 Task: Add Solgar Omega -3 Fish Oil Concentrate to the cart.
Action: Mouse moved to (244, 110)
Screenshot: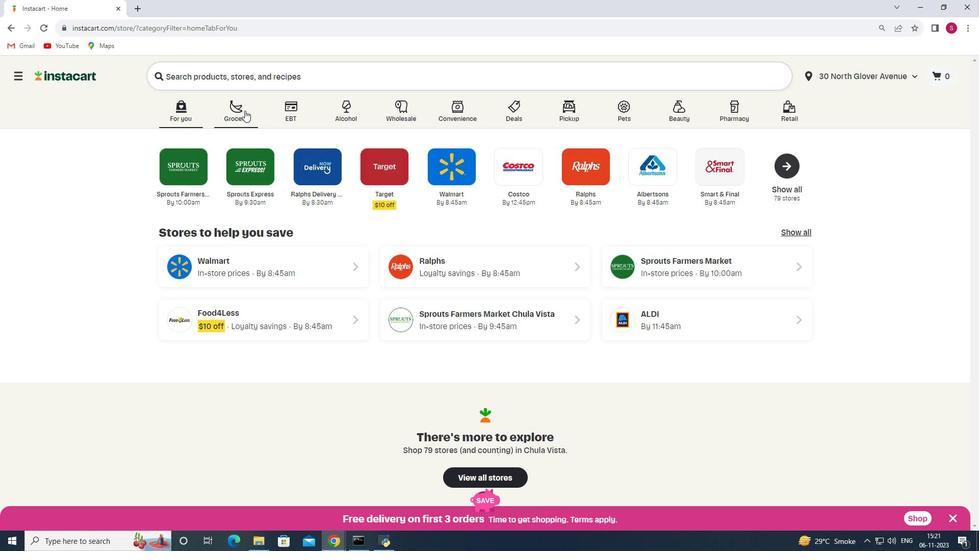
Action: Mouse pressed left at (244, 110)
Screenshot: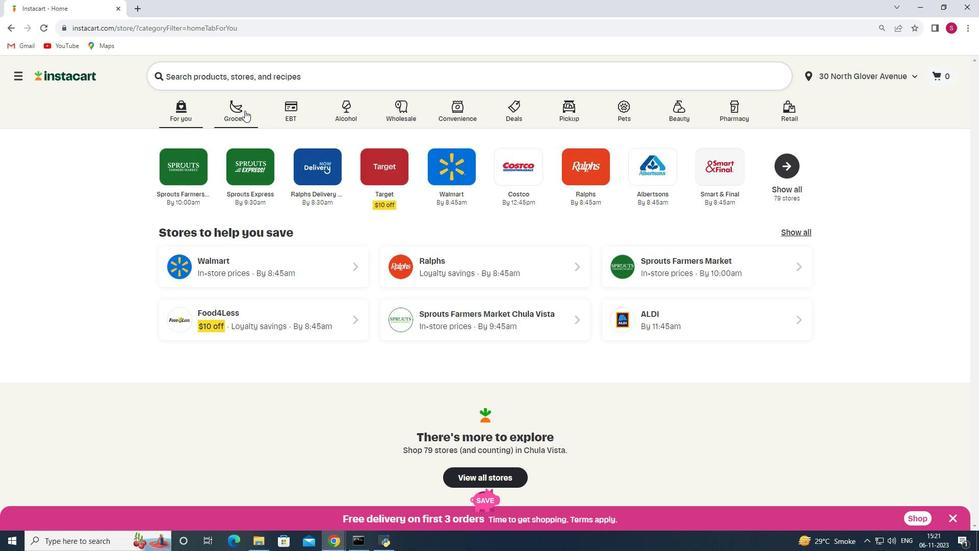 
Action: Mouse moved to (242, 287)
Screenshot: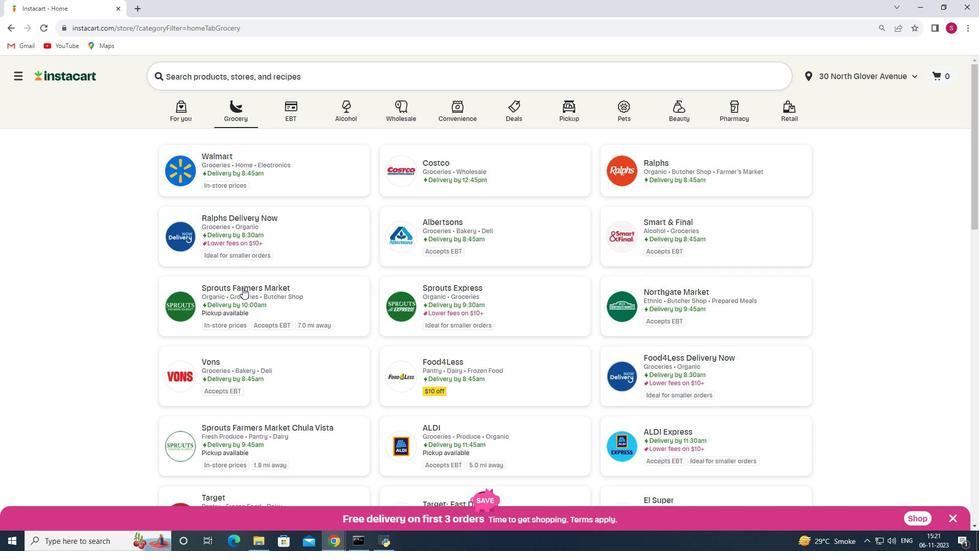 
Action: Mouse pressed left at (242, 287)
Screenshot: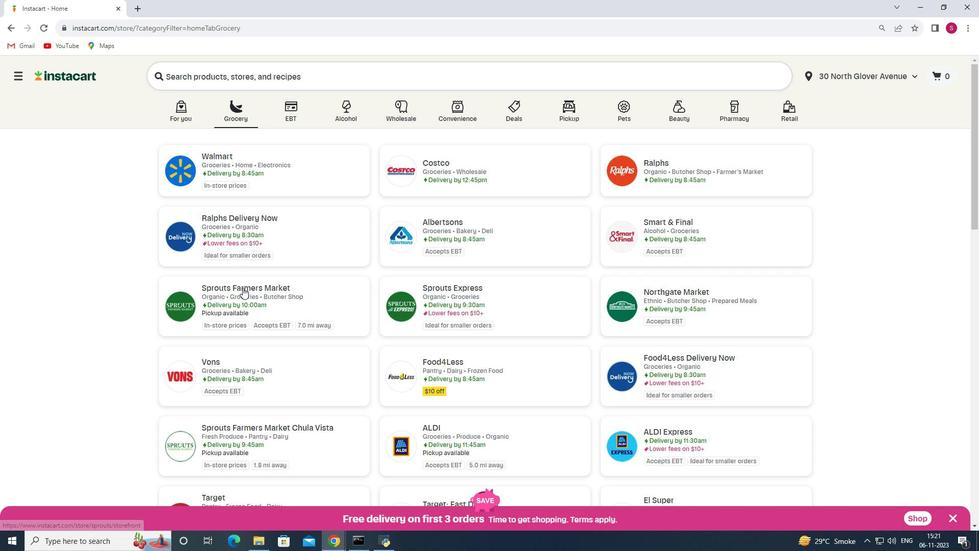 
Action: Mouse moved to (110, 341)
Screenshot: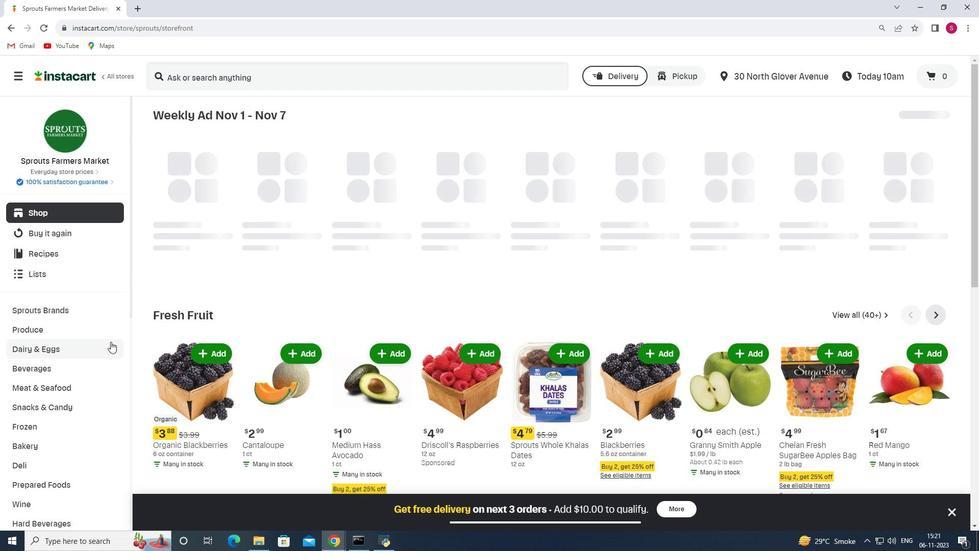 
Action: Mouse scrolled (110, 341) with delta (0, 0)
Screenshot: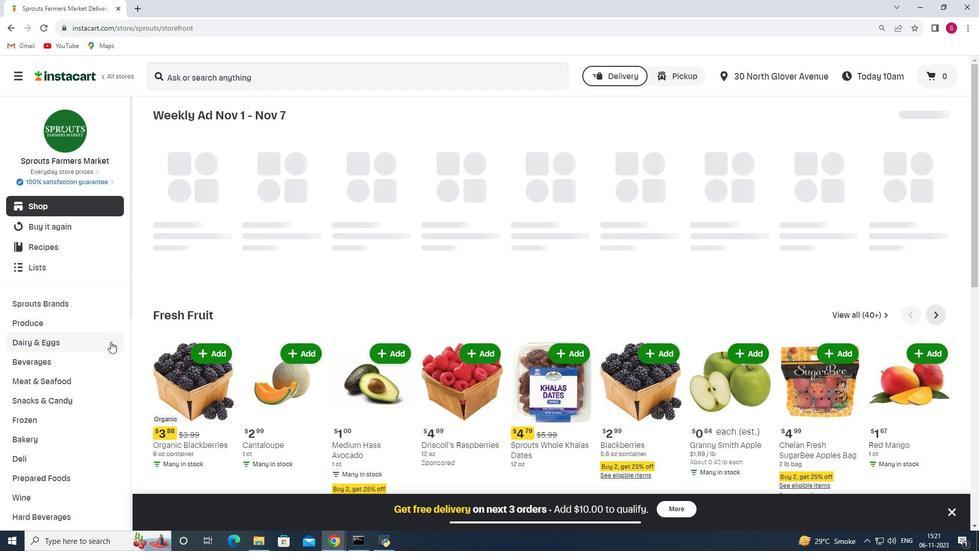 
Action: Mouse scrolled (110, 341) with delta (0, 0)
Screenshot: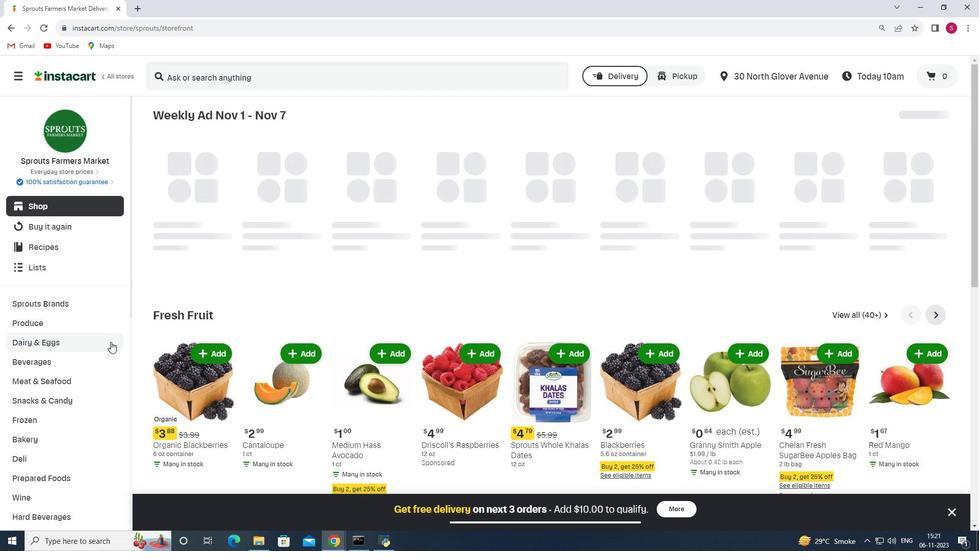 
Action: Mouse scrolled (110, 341) with delta (0, 0)
Screenshot: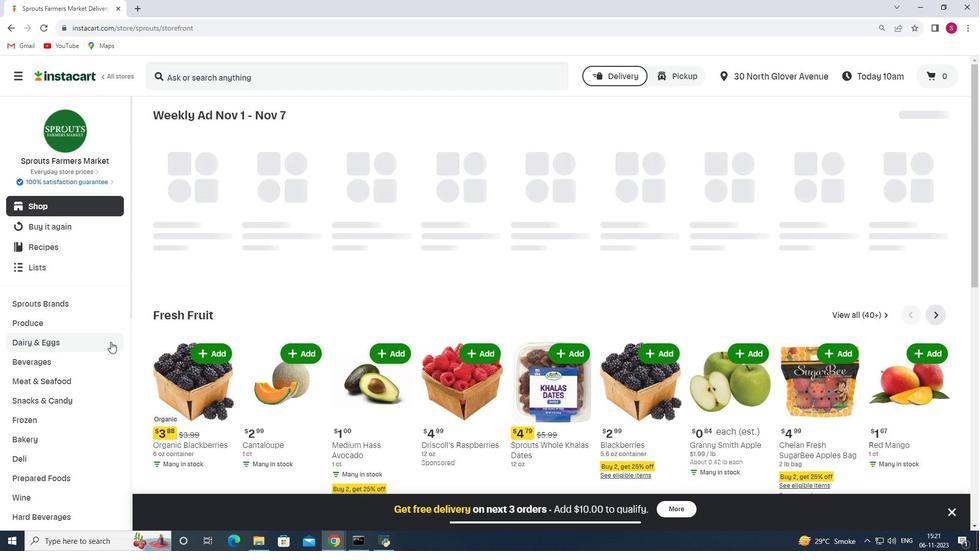 
Action: Mouse scrolled (110, 341) with delta (0, 0)
Screenshot: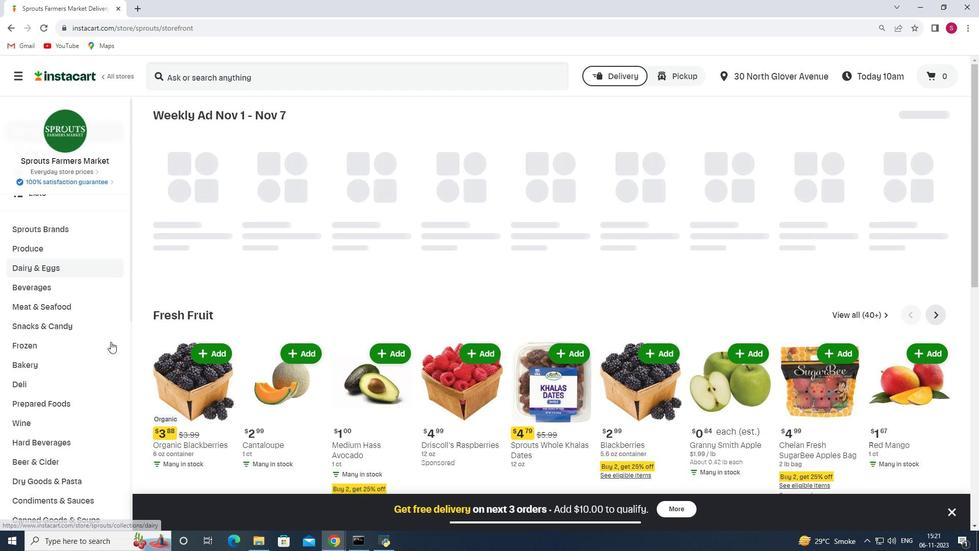 
Action: Mouse scrolled (110, 341) with delta (0, 0)
Screenshot: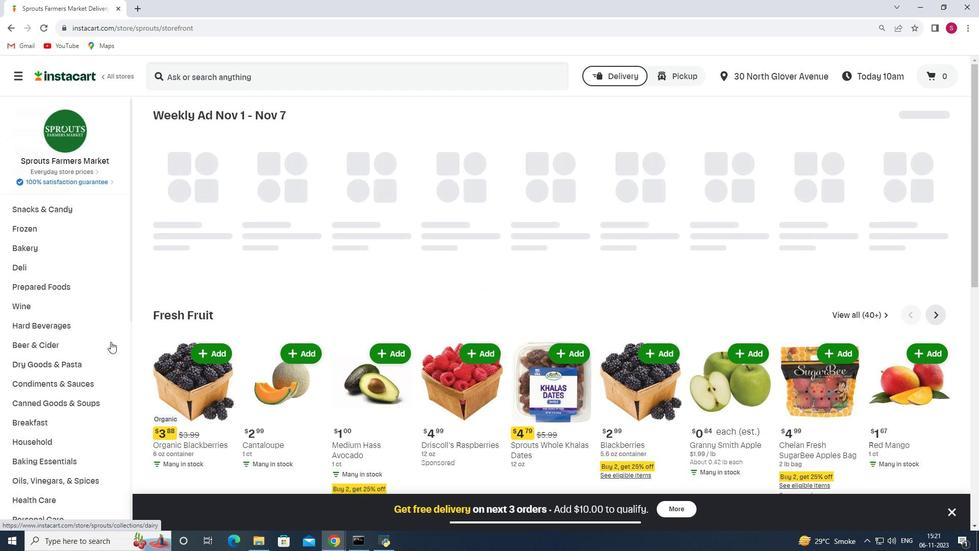 
Action: Mouse moved to (81, 356)
Screenshot: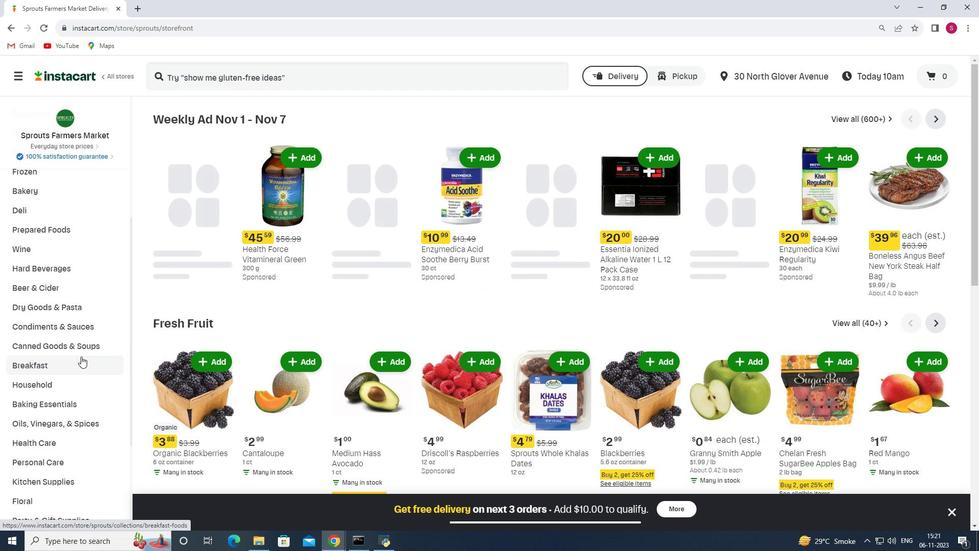 
Action: Mouse scrolled (81, 356) with delta (0, 0)
Screenshot: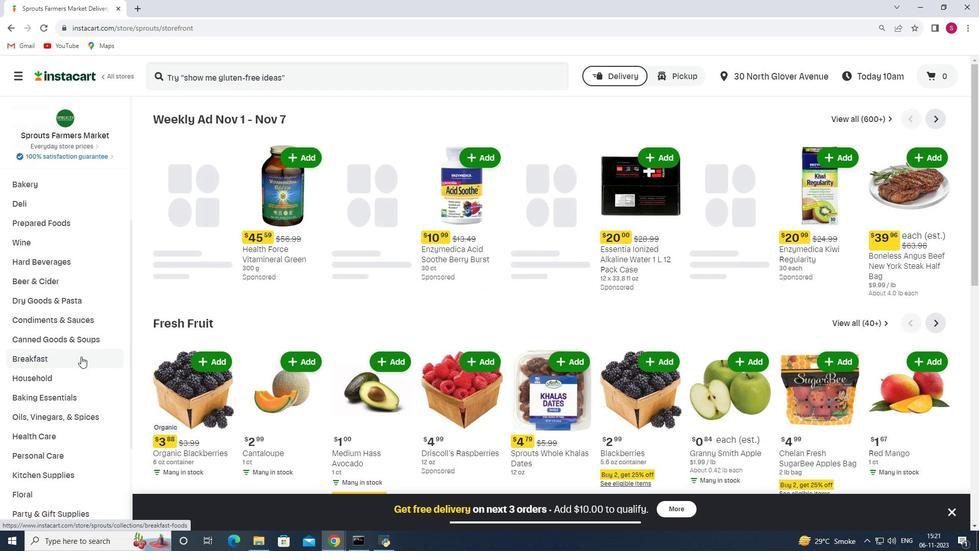 
Action: Mouse moved to (55, 385)
Screenshot: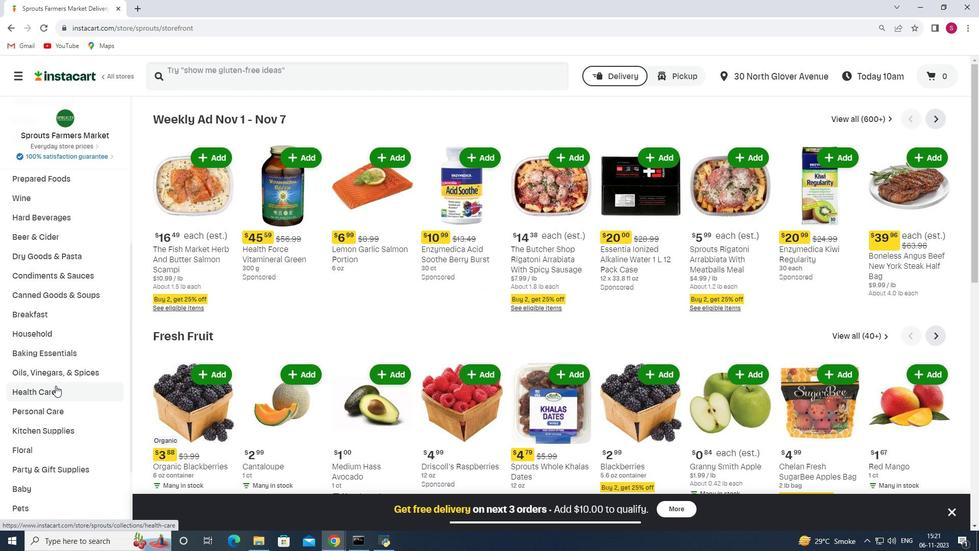 
Action: Mouse pressed left at (55, 385)
Screenshot: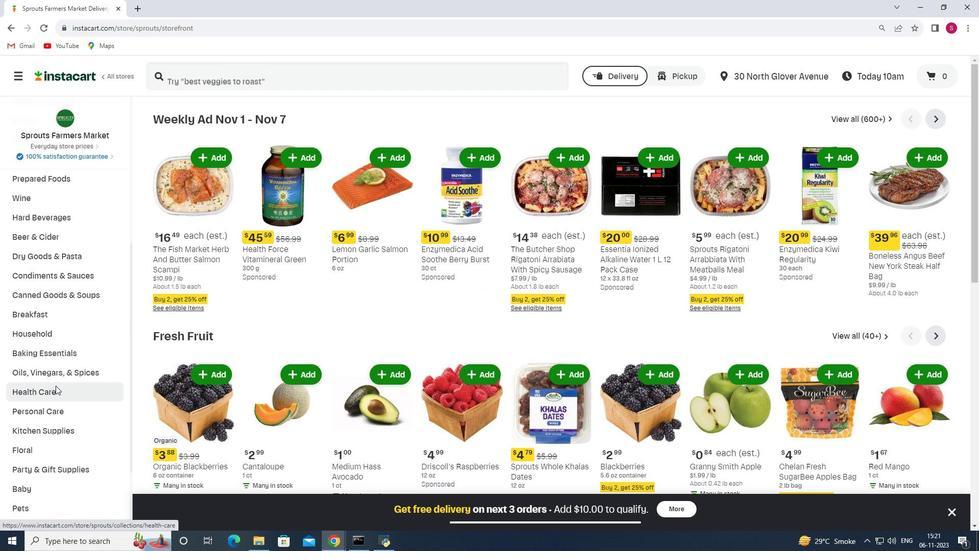 
Action: Mouse moved to (349, 144)
Screenshot: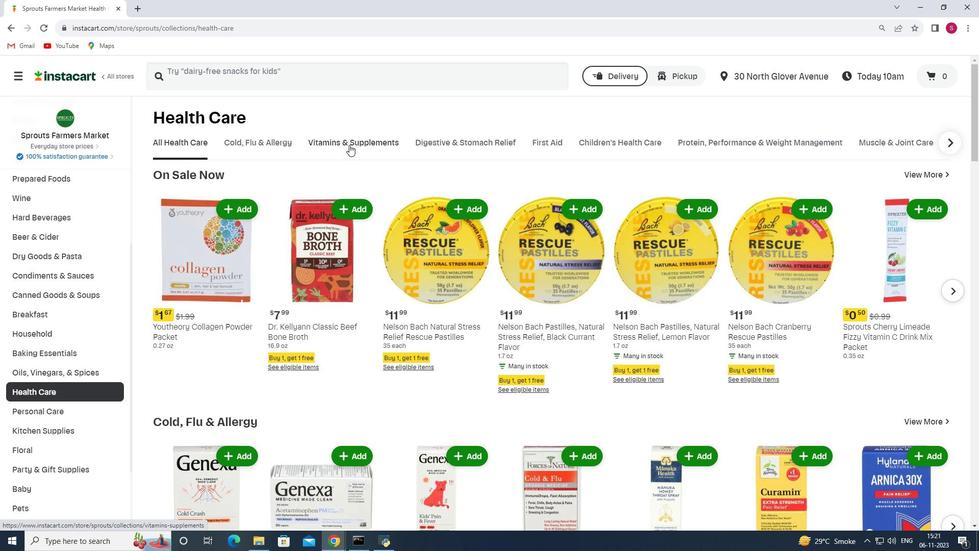 
Action: Mouse pressed left at (349, 144)
Screenshot: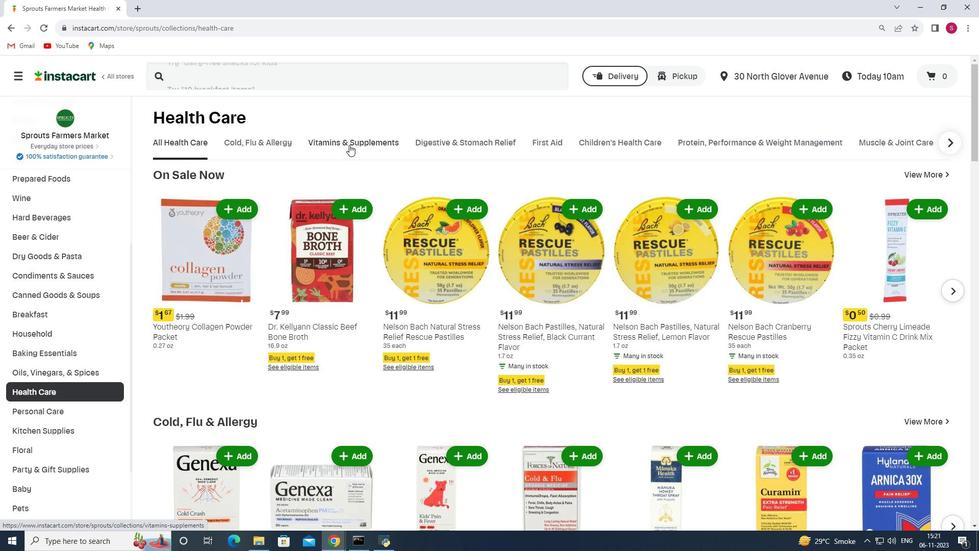 
Action: Mouse moved to (712, 184)
Screenshot: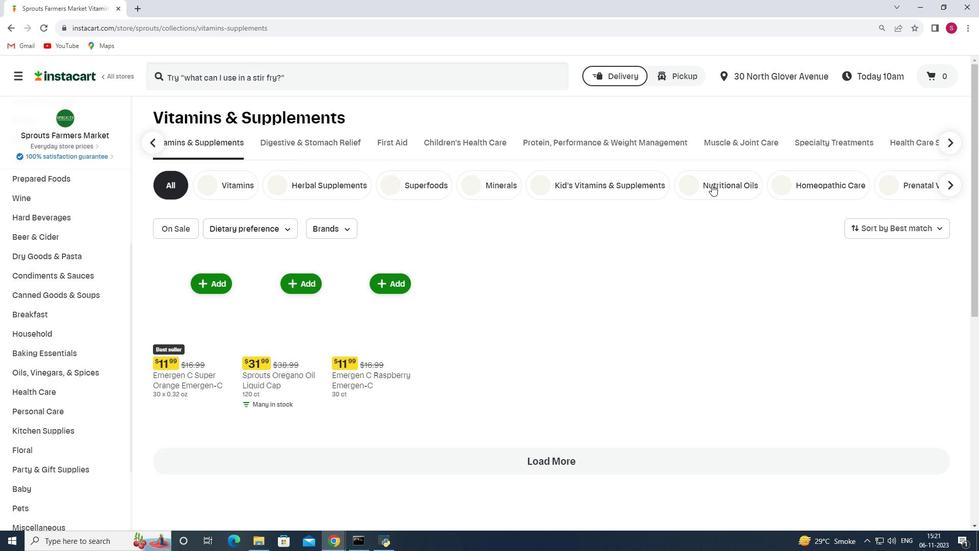 
Action: Mouse pressed left at (712, 184)
Screenshot: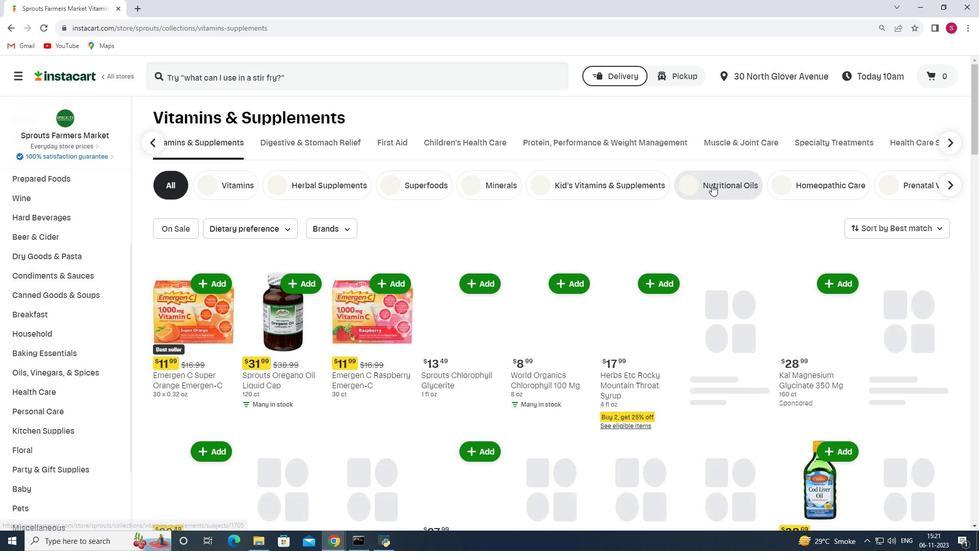 
Action: Mouse moved to (299, 83)
Screenshot: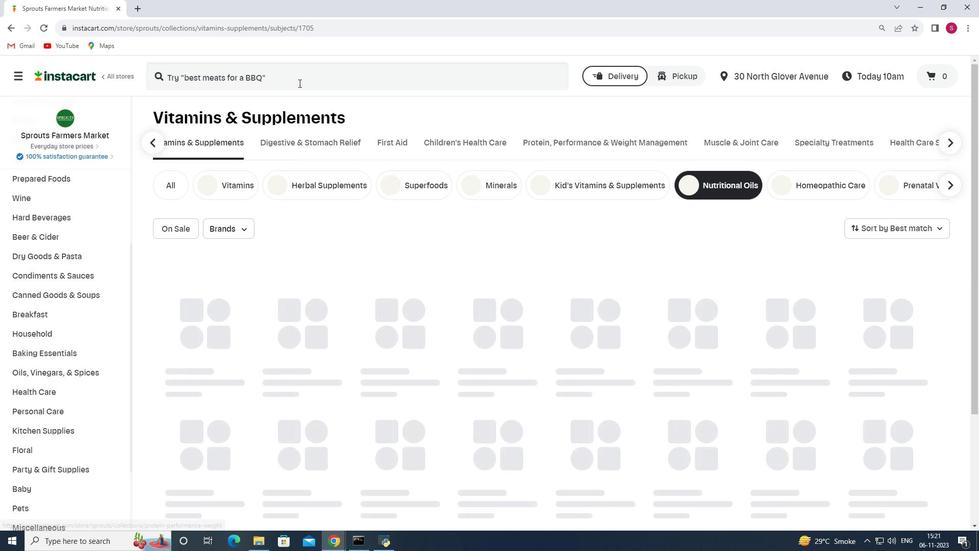 
Action: Mouse pressed left at (299, 83)
Screenshot: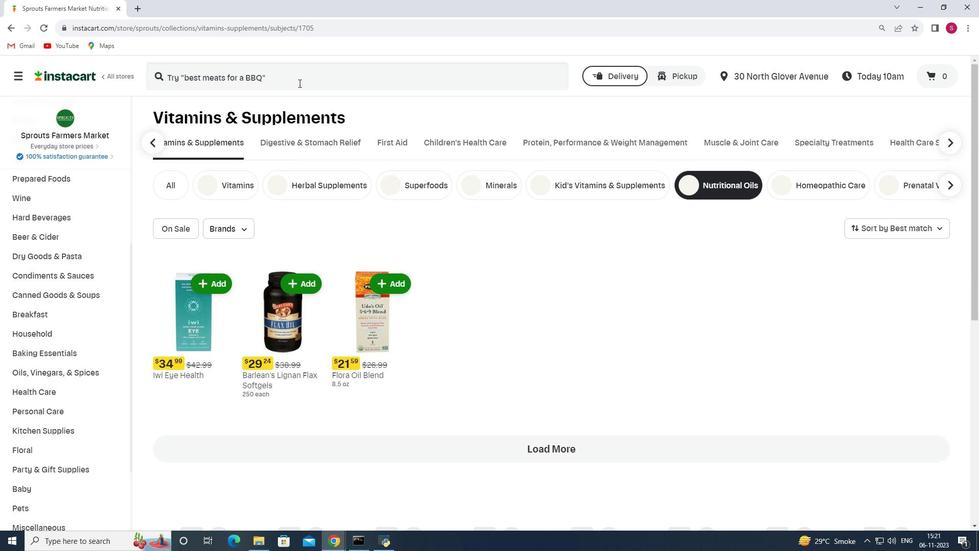 
Action: Key pressed <Key.shift>Solgar<Key.space><Key.shift>Omega<Key.space>-3<Key.space><Key.shift>Fish<Key.space><Key.shift>Oil<Key.space><Key.shift>Concentrate<Key.enter>
Screenshot: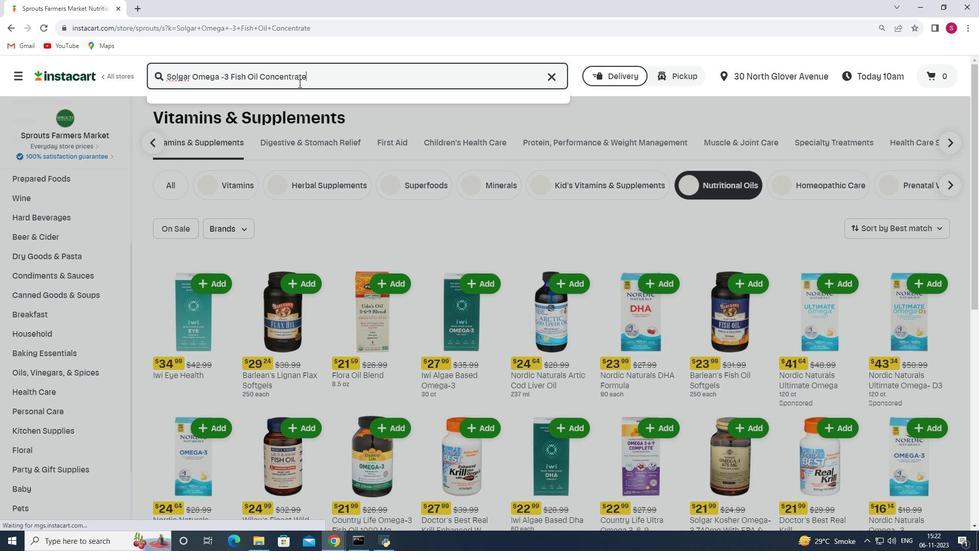 
Action: Mouse moved to (285, 161)
Screenshot: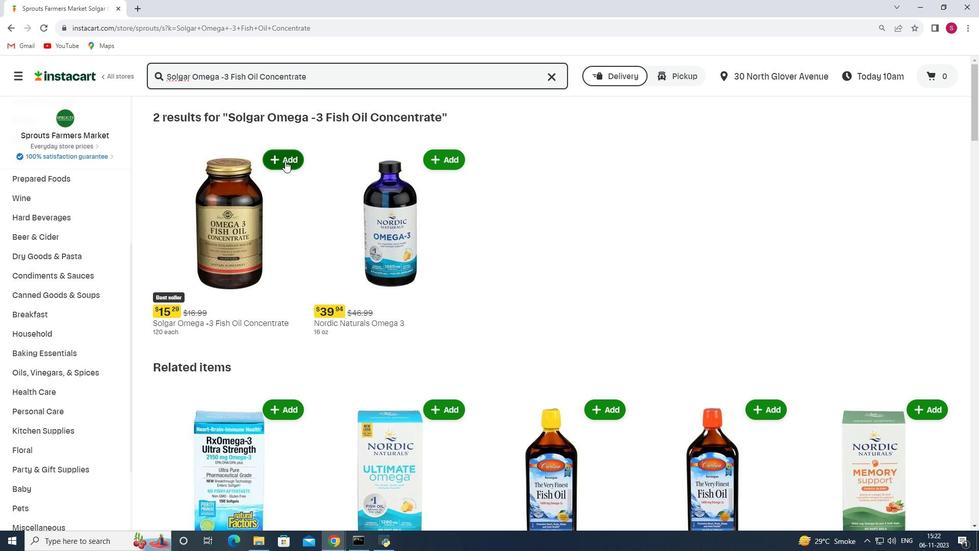 
Action: Mouse pressed left at (285, 161)
Screenshot: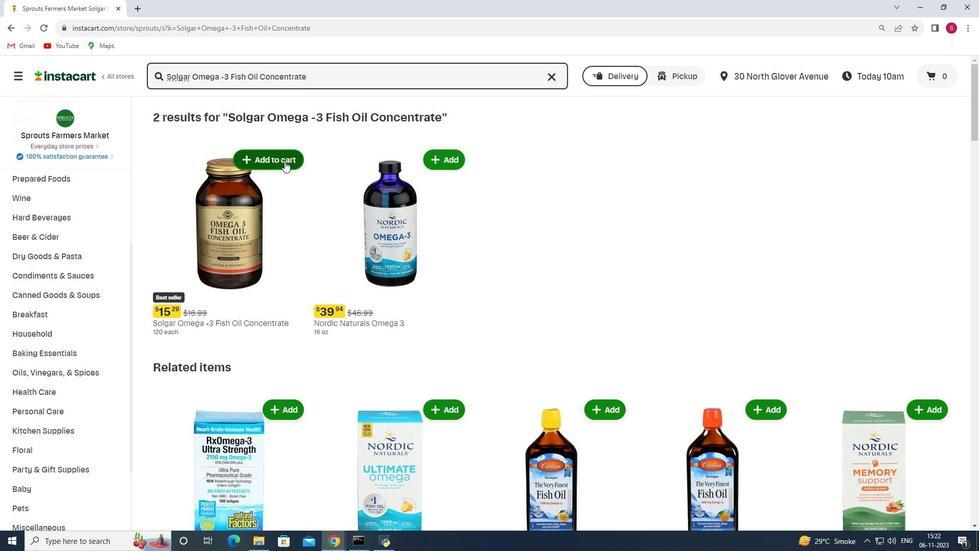 
Action: Mouse moved to (284, 161)
Screenshot: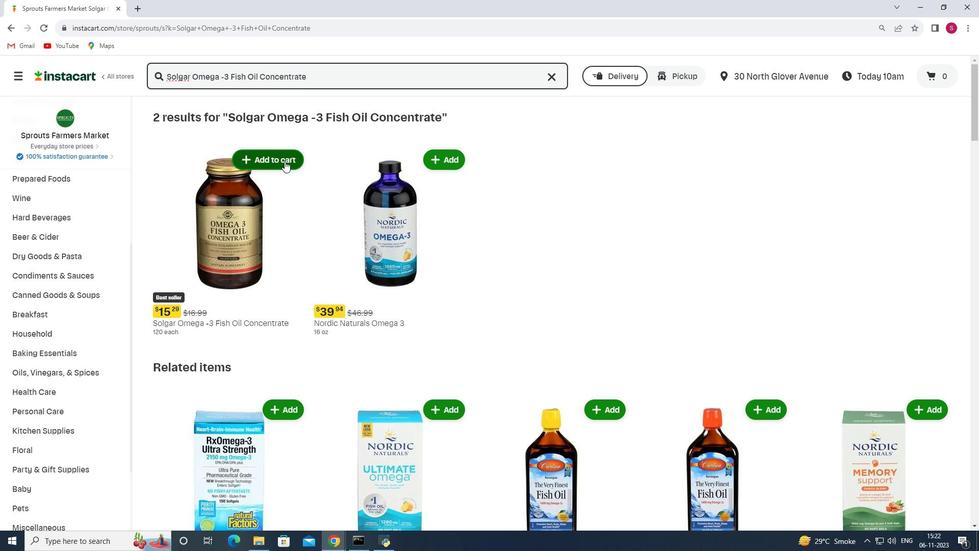 
